 Task: Create and run a rule in Outlook to move emails with 'Application' in the subject to the 'Development' folder.
Action: Mouse moved to (96, 149)
Screenshot: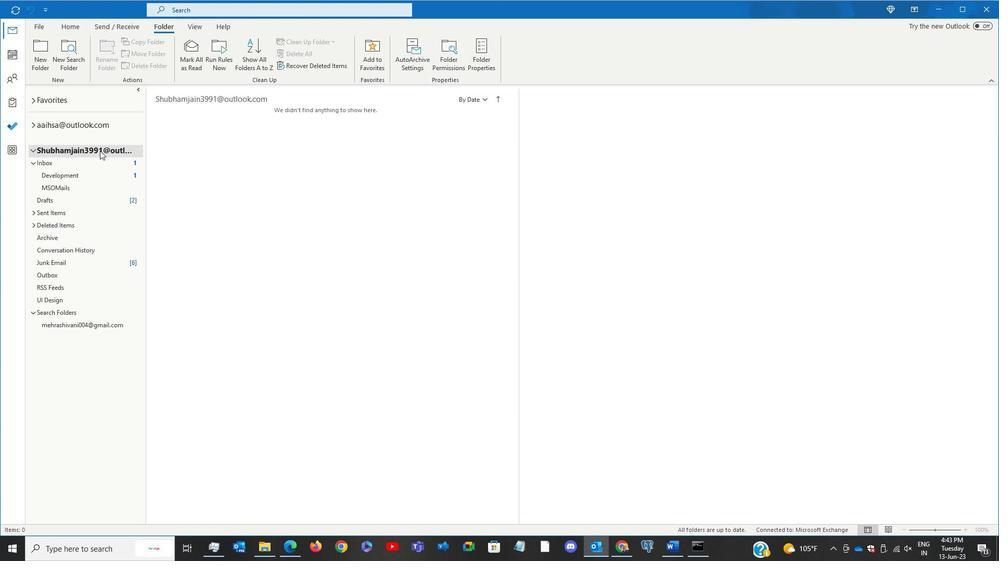
Action: Mouse pressed left at (96, 149)
Screenshot: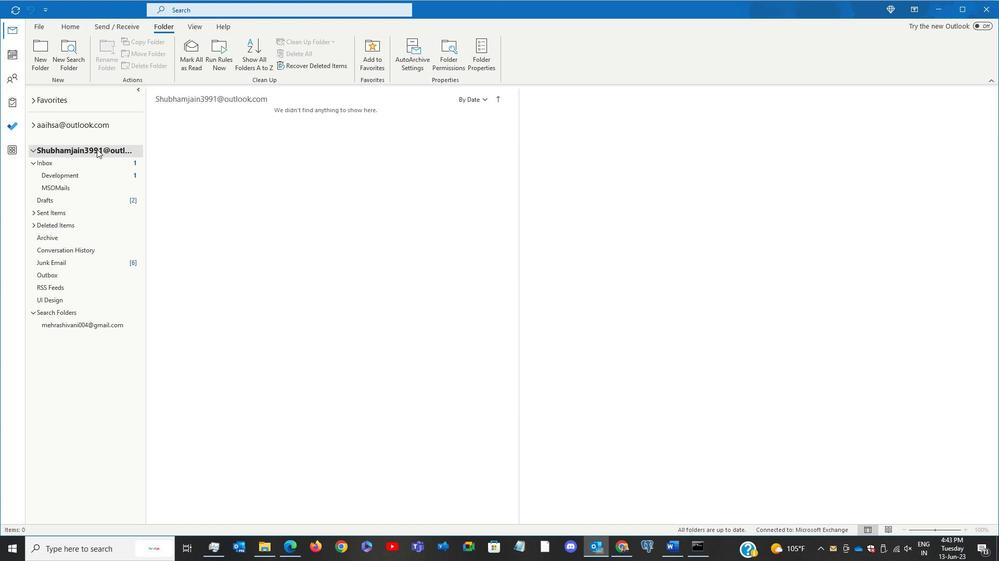 
Action: Mouse moved to (213, 60)
Screenshot: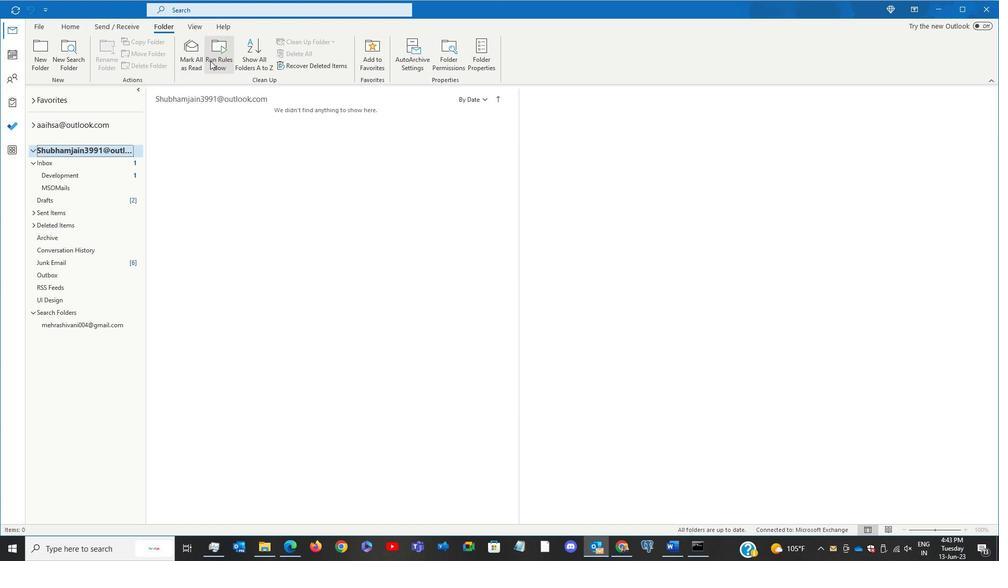 
Action: Mouse pressed left at (213, 60)
Screenshot: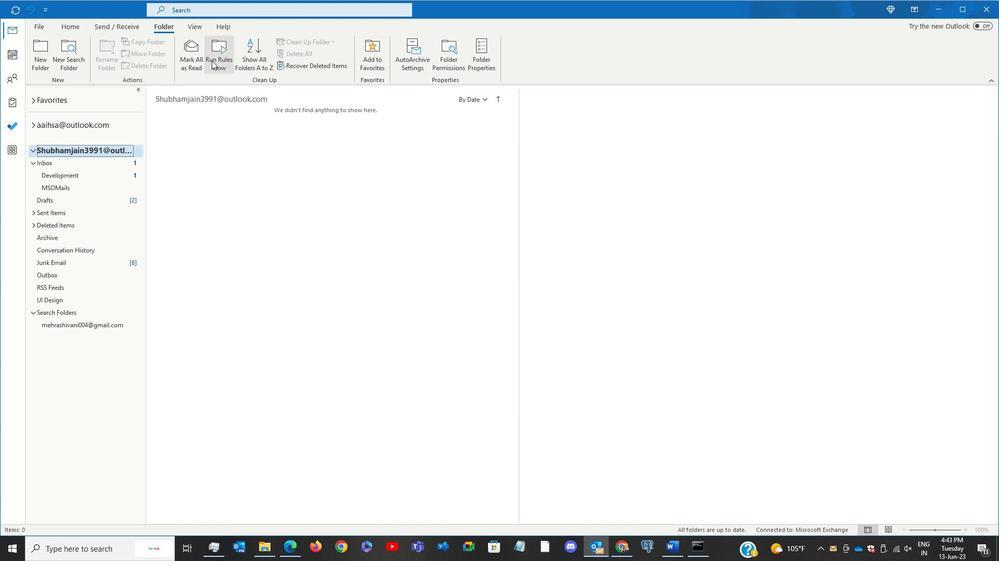 
Action: Mouse moved to (418, 197)
Screenshot: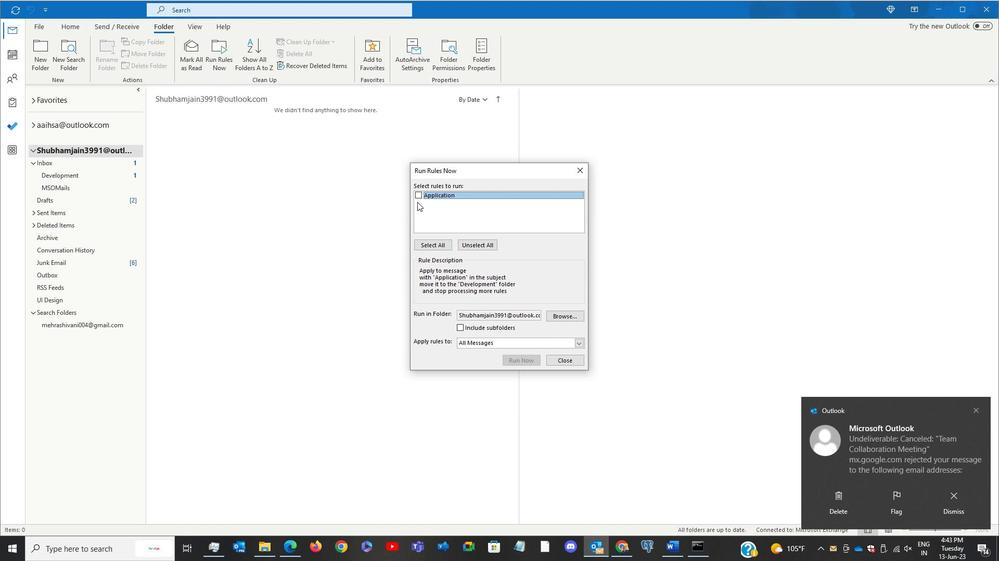 
Action: Mouse pressed left at (418, 197)
Screenshot: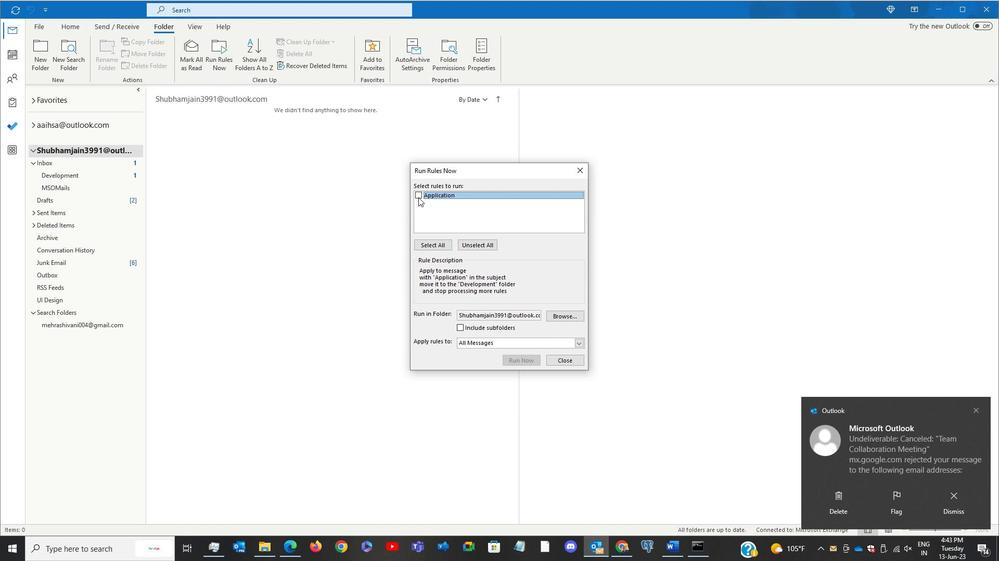 
Action: Mouse moved to (517, 360)
Screenshot: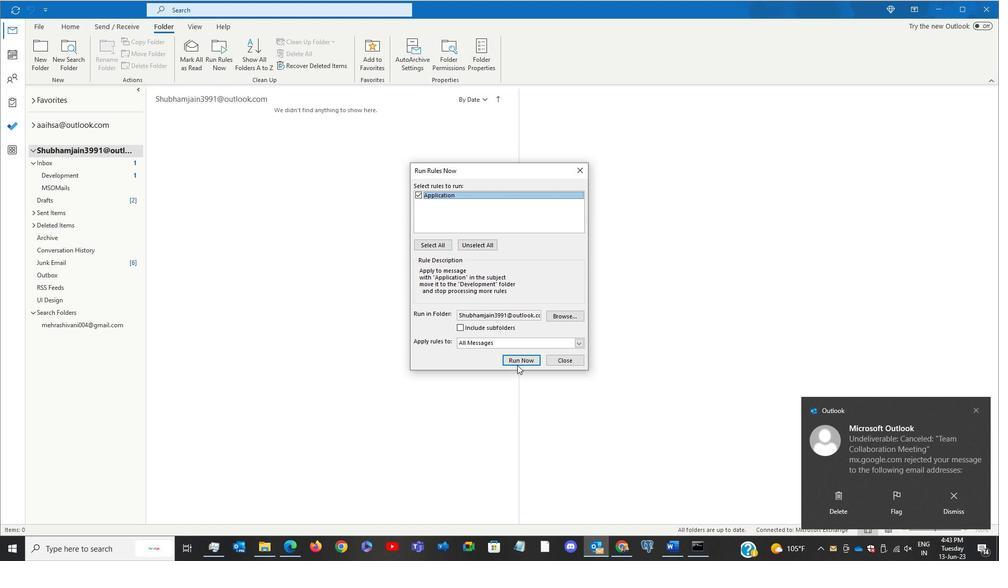 
Action: Mouse pressed left at (517, 360)
Screenshot: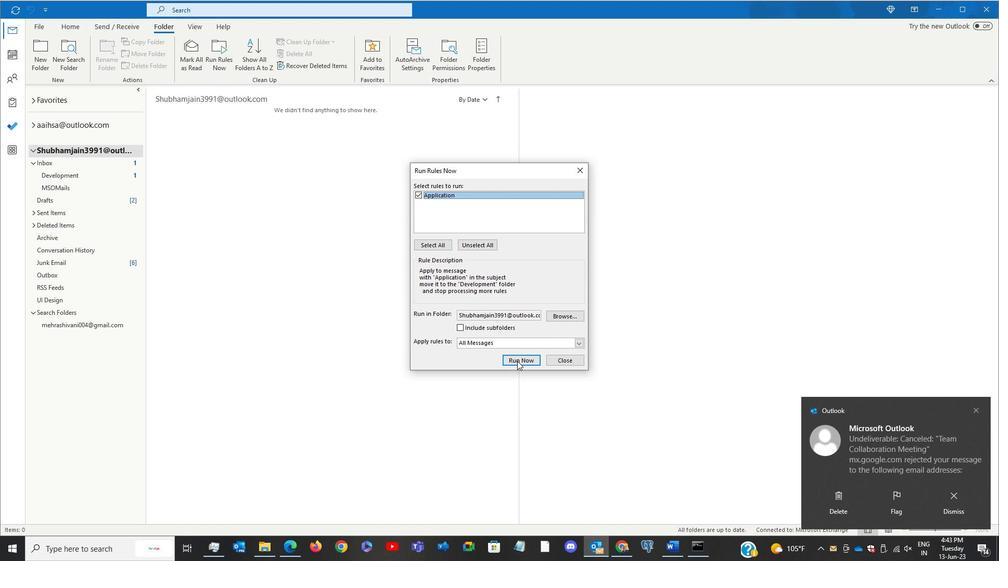 
Action: Mouse moved to (579, 172)
Screenshot: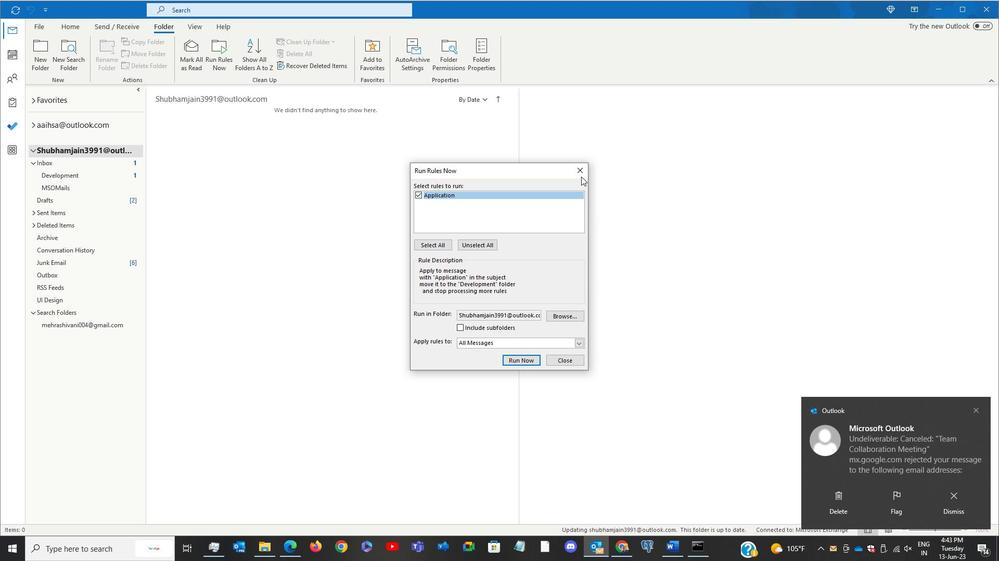 
Action: Mouse pressed left at (579, 172)
Screenshot: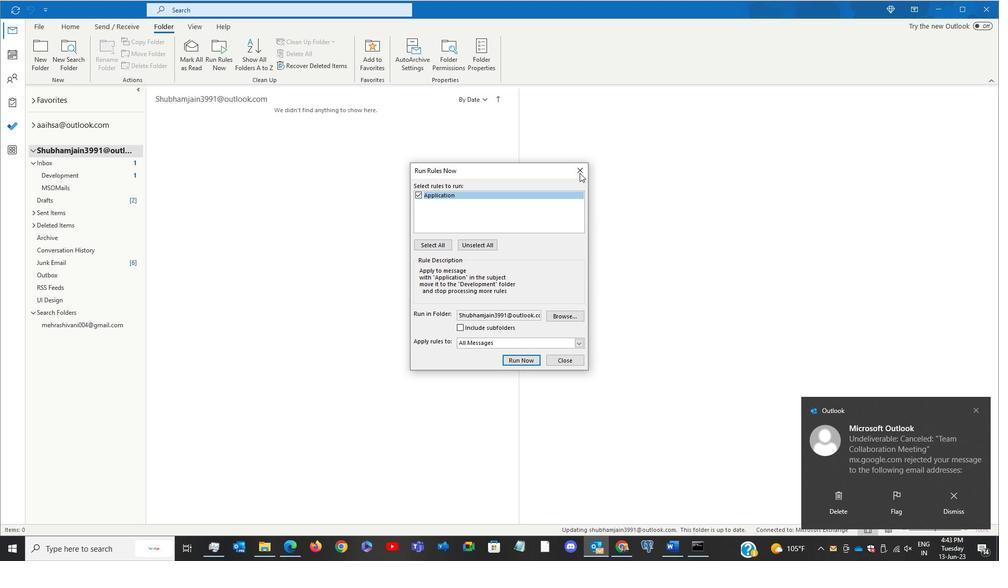 
Action: Mouse moved to (85, 175)
Screenshot: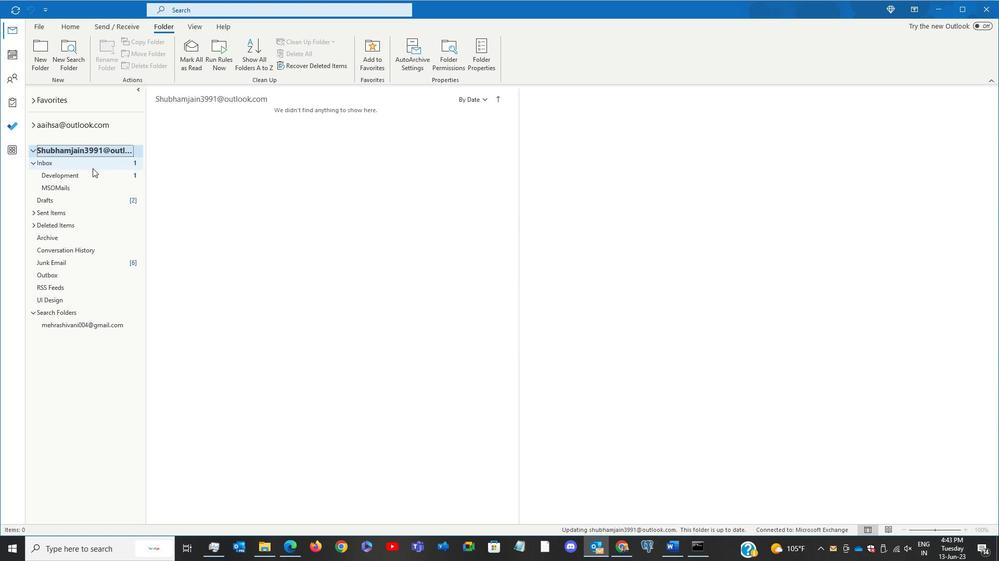 
Action: Mouse pressed left at (85, 175)
Screenshot: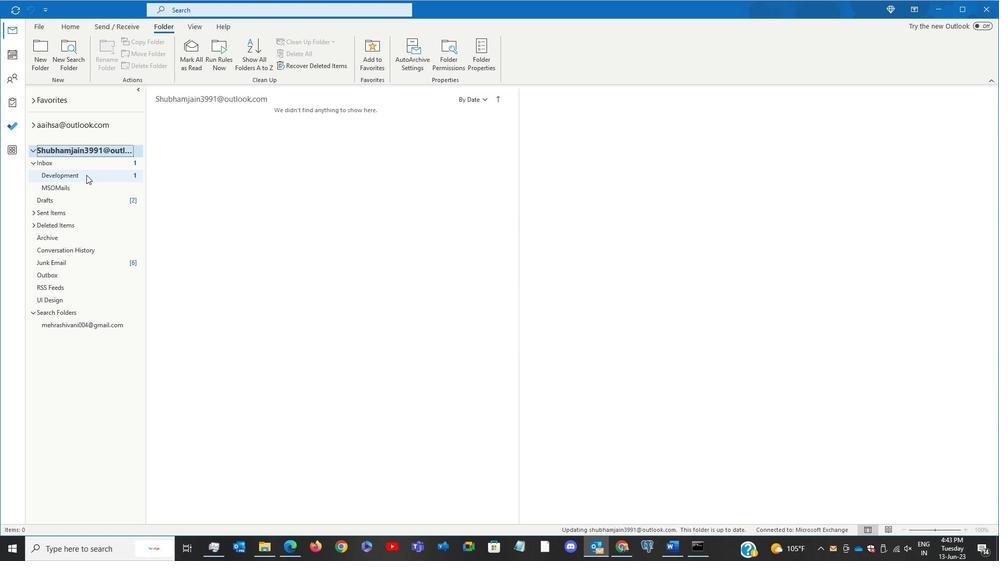 
Action: Mouse moved to (257, 145)
Screenshot: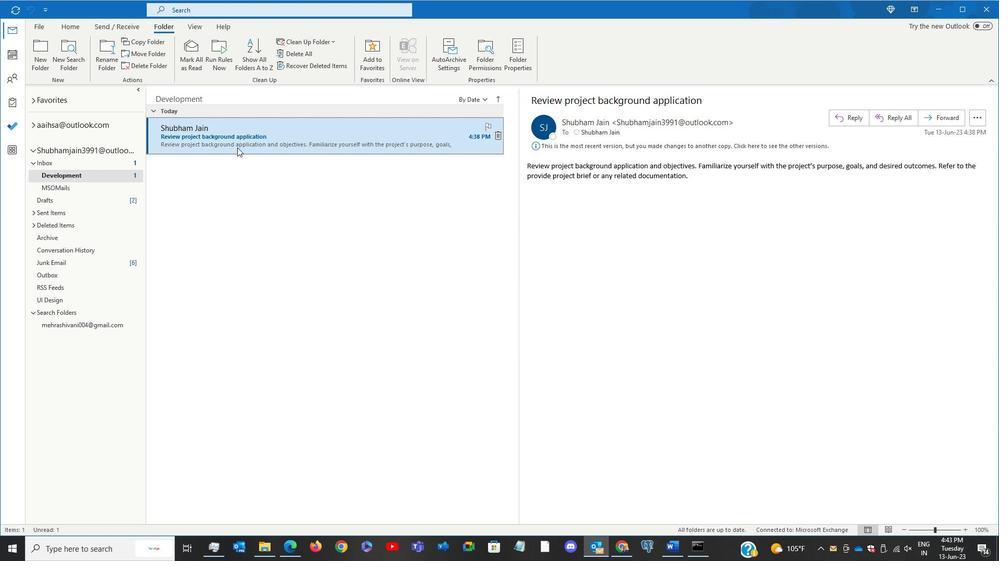 
